 Task: Share through Files "Movie C.mp4" and Next
Action: Mouse moved to (235, 139)
Screenshot: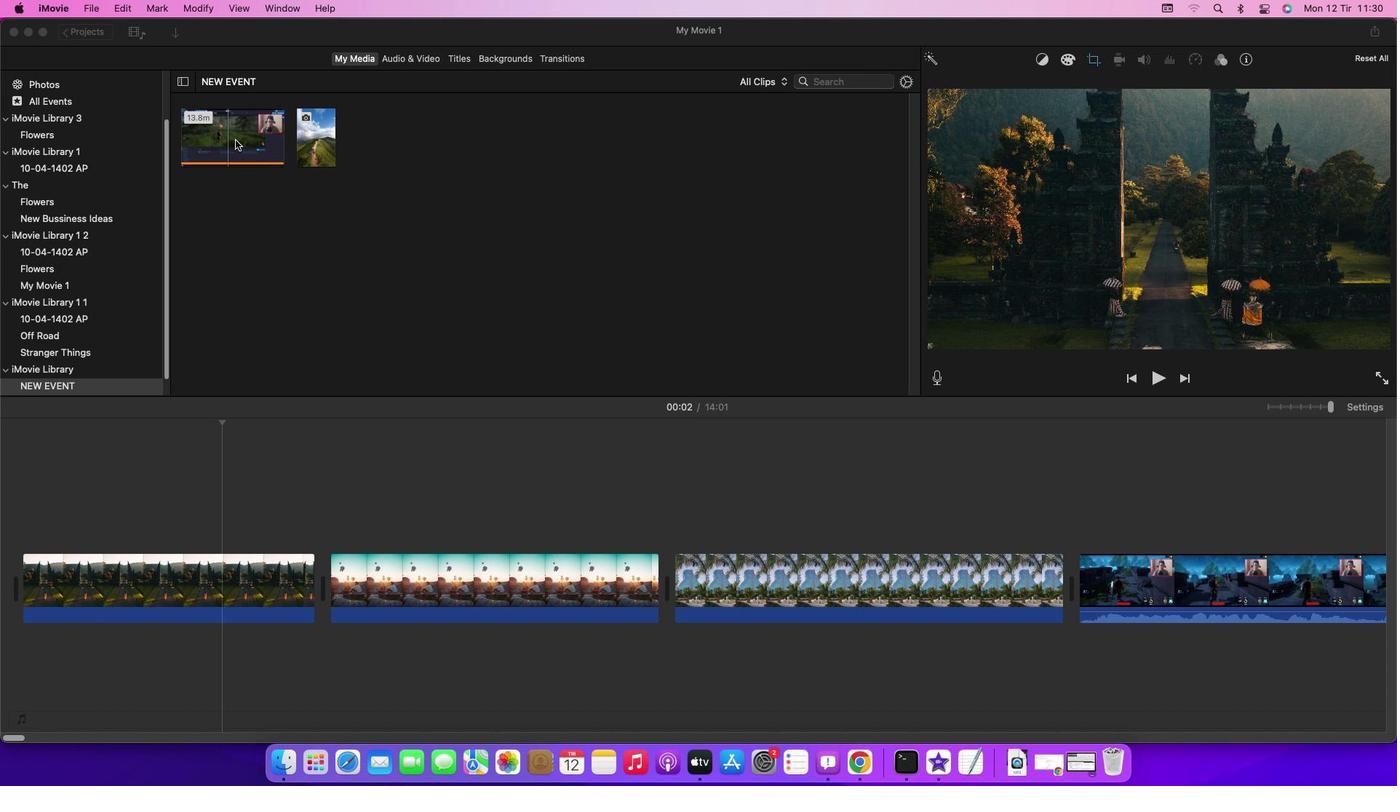 
Action: Mouse pressed left at (235, 139)
Screenshot: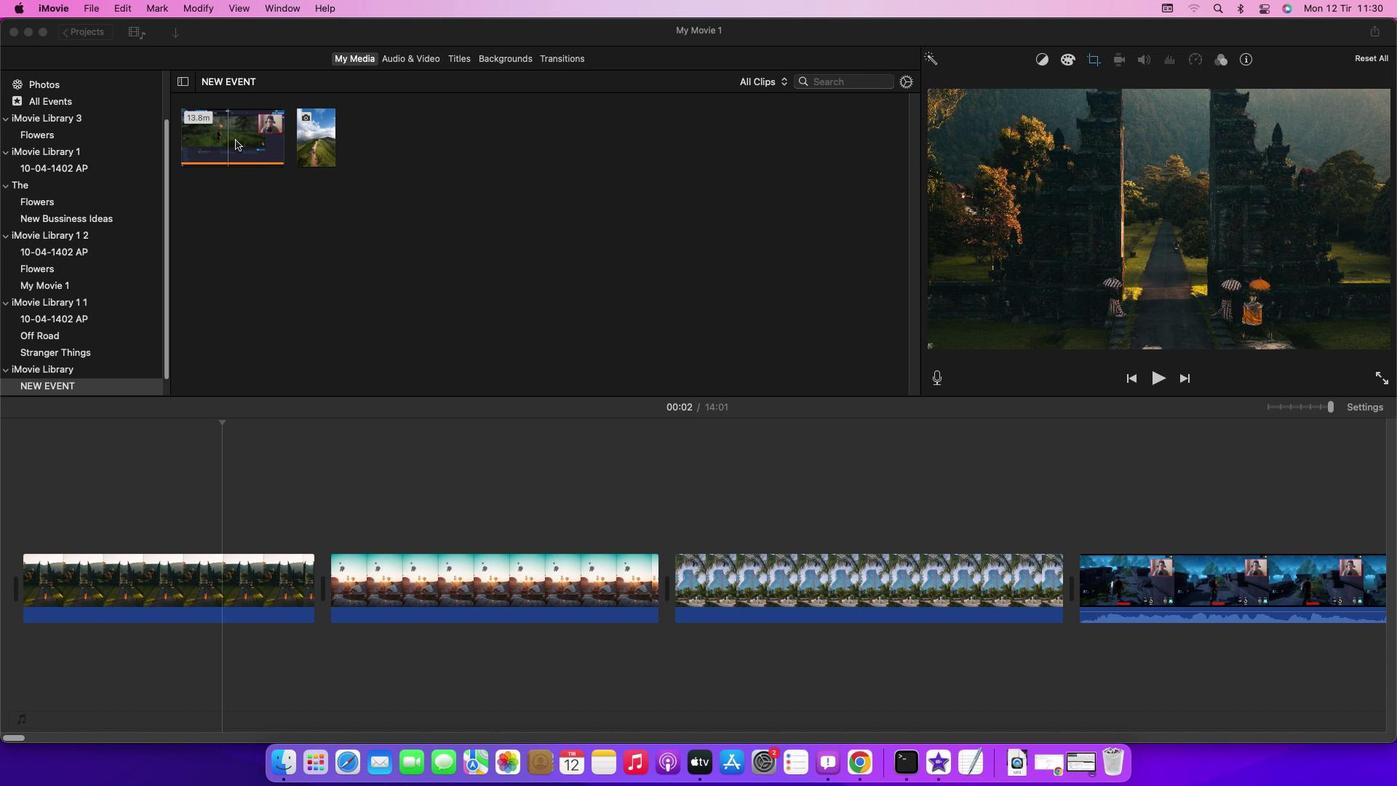 
Action: Mouse moved to (85, 4)
Screenshot: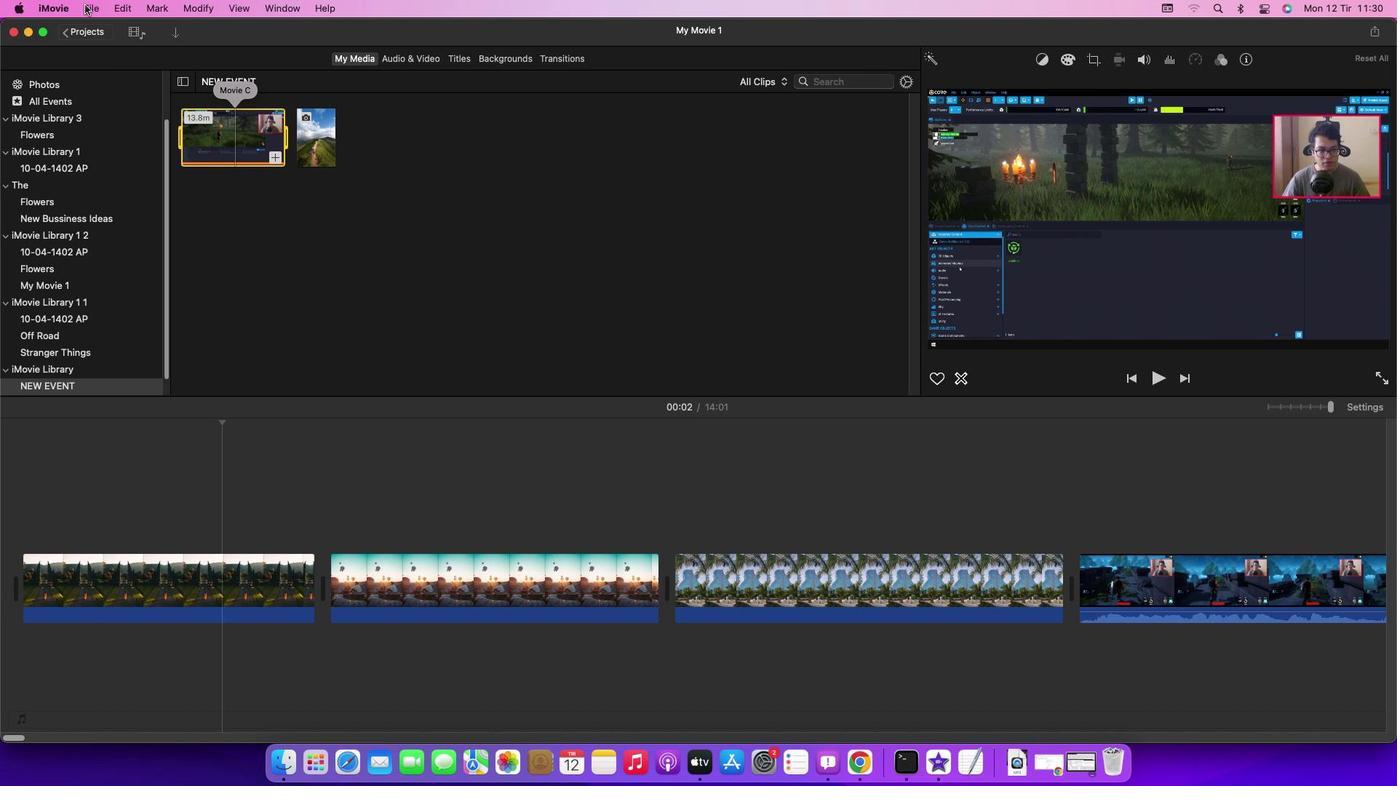 
Action: Mouse pressed left at (85, 4)
Screenshot: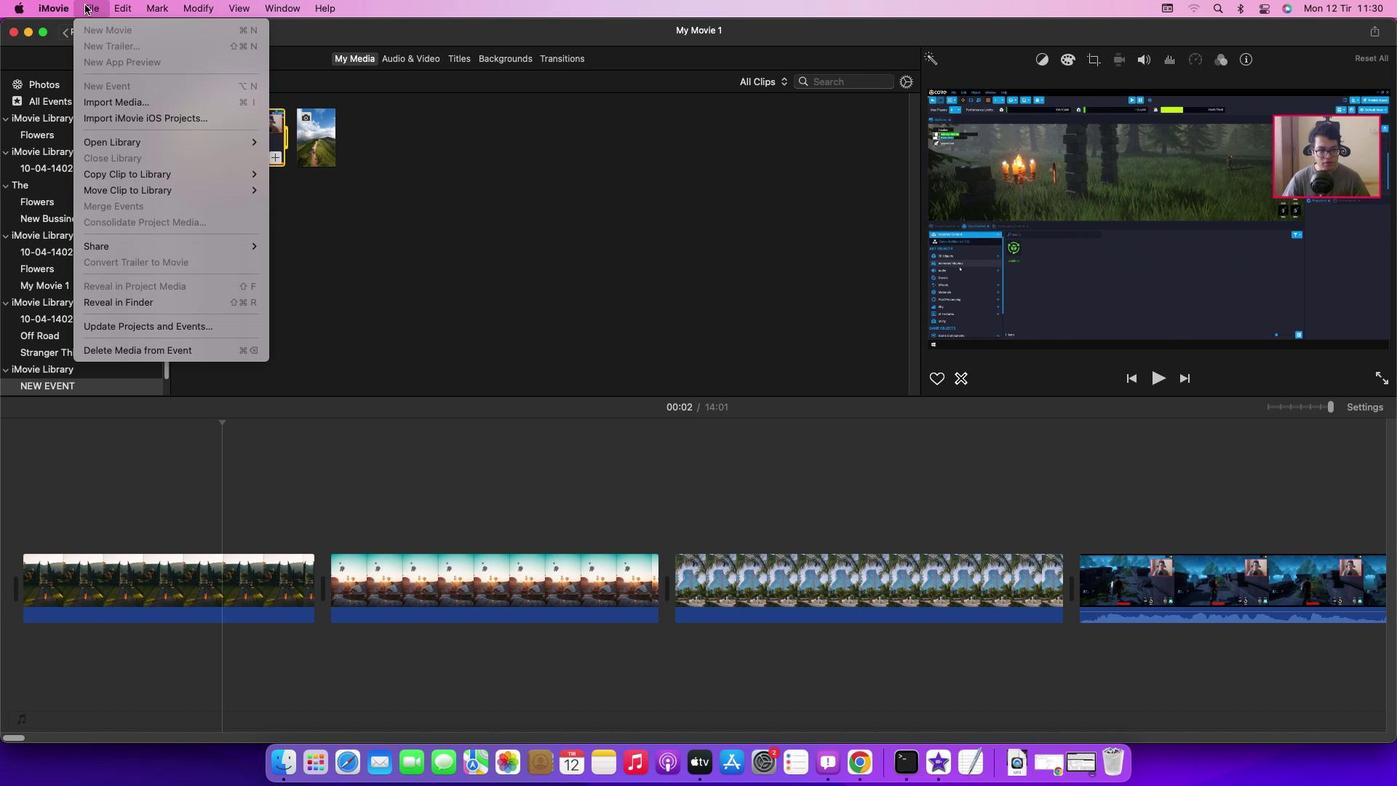 
Action: Mouse moved to (322, 299)
Screenshot: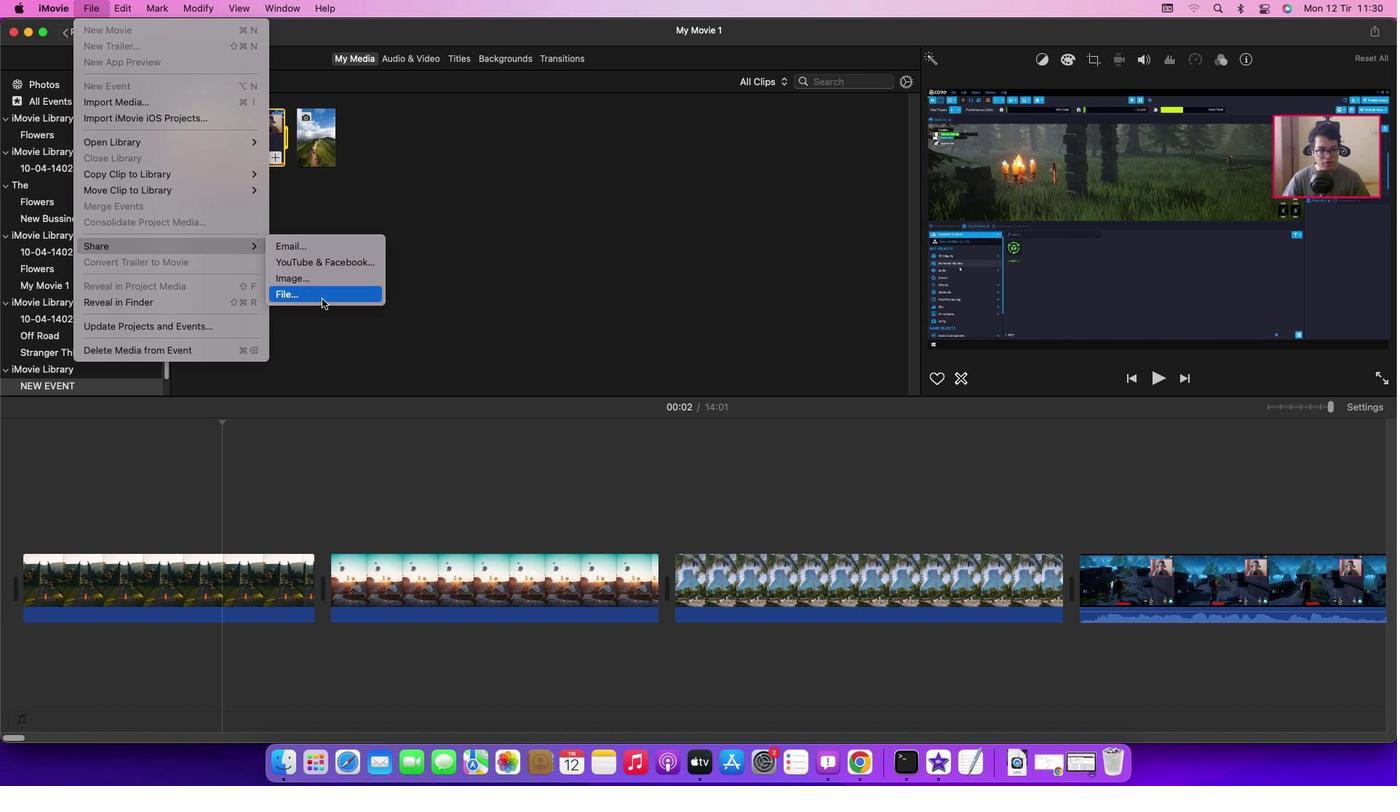 
Action: Mouse pressed left at (322, 299)
Screenshot: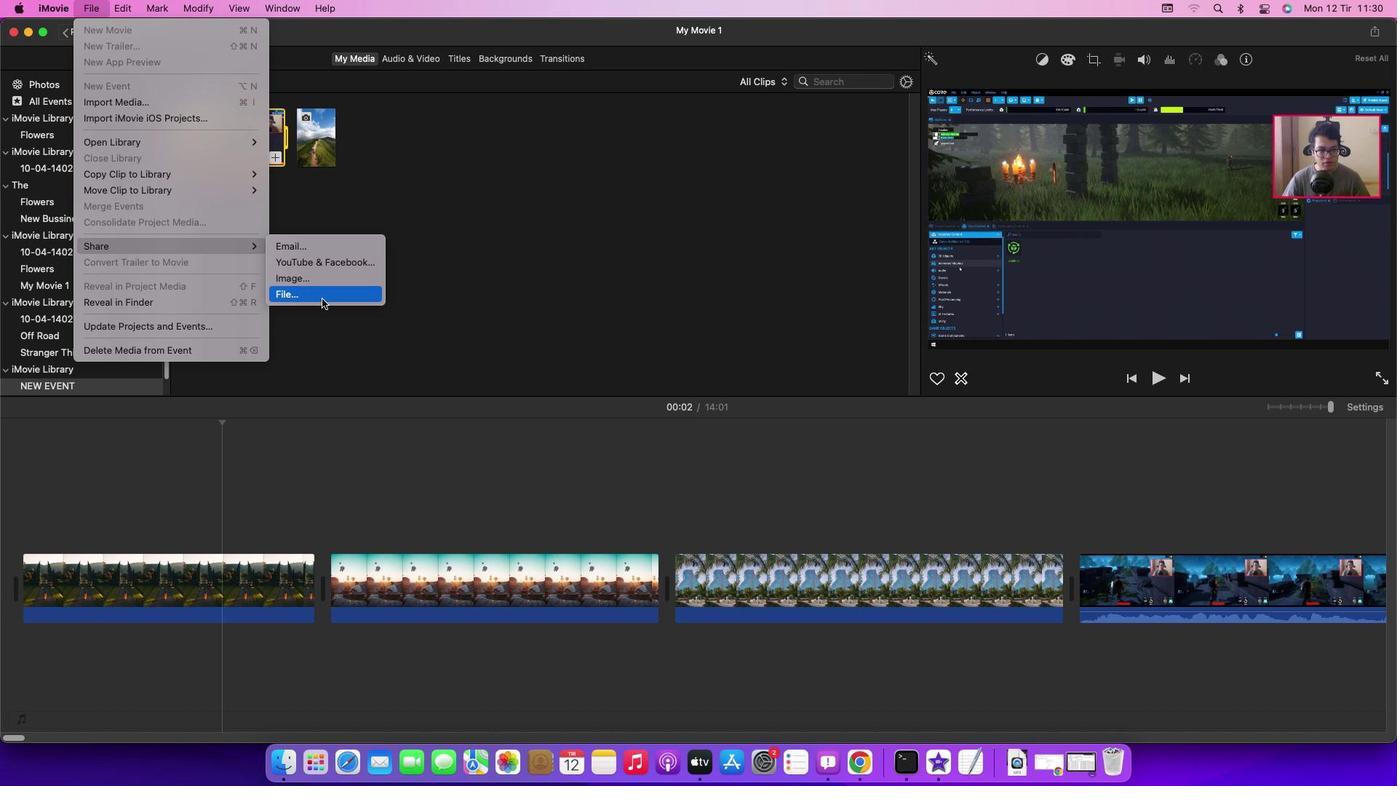 
Action: Mouse moved to (935, 412)
Screenshot: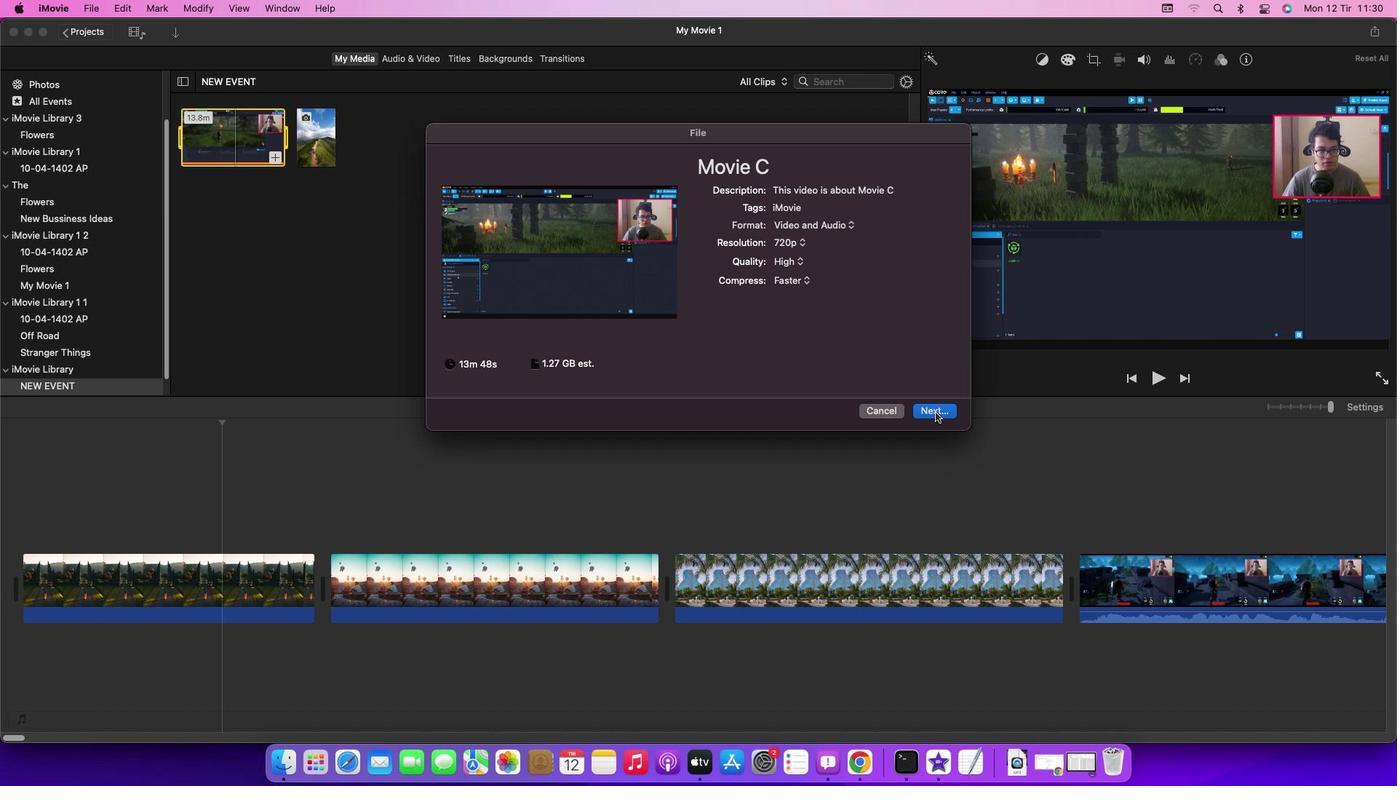 
Action: Mouse pressed left at (935, 412)
Screenshot: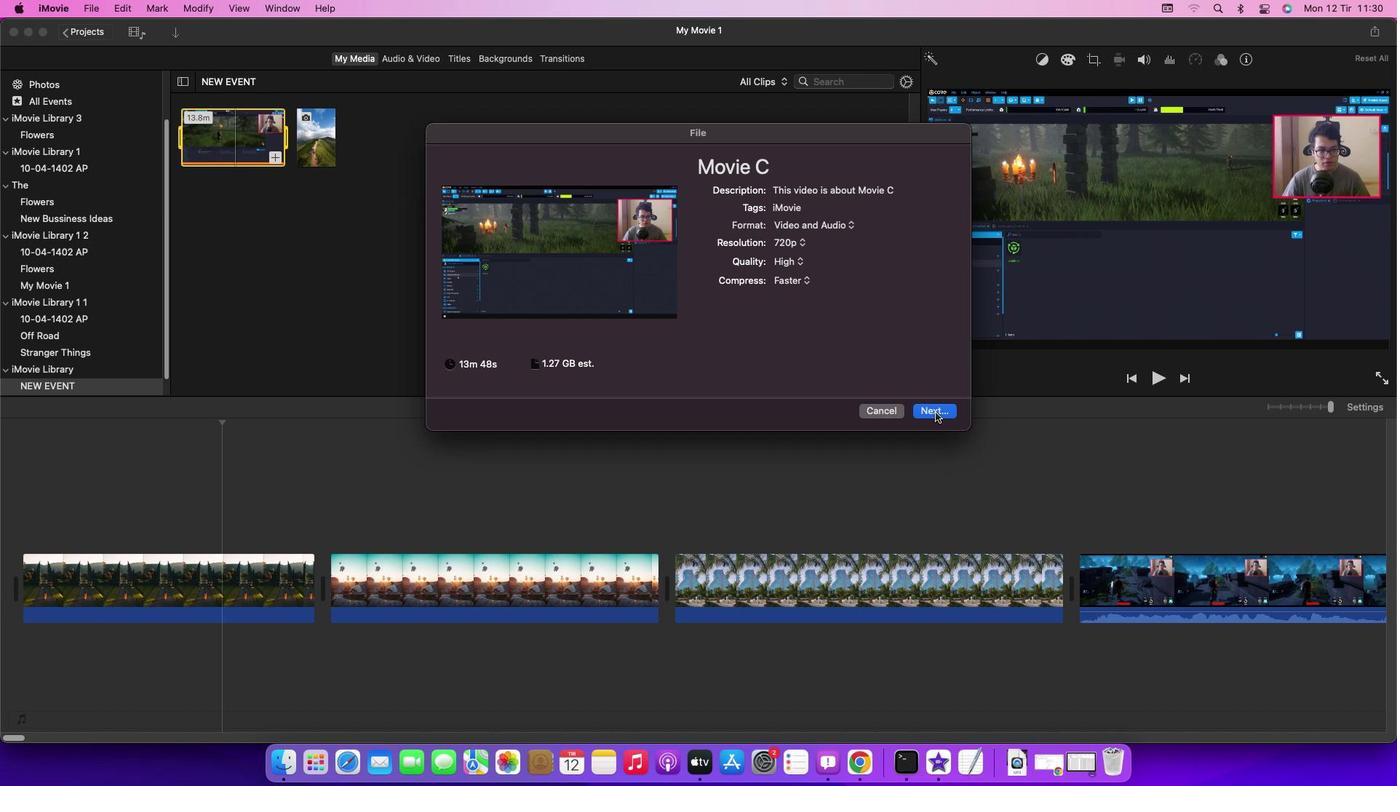 
Action: Mouse moved to (760, 306)
Screenshot: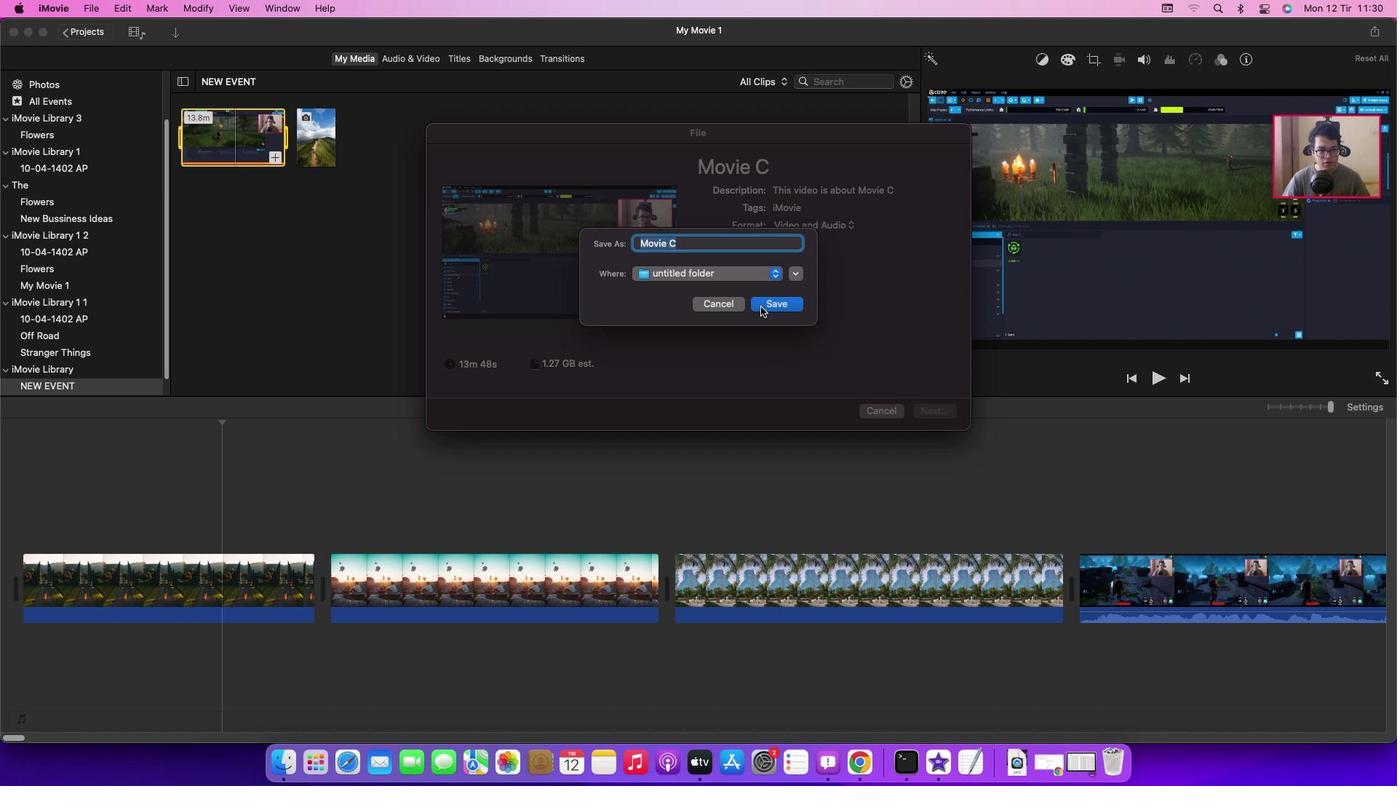 
Action: Mouse pressed left at (760, 306)
Screenshot: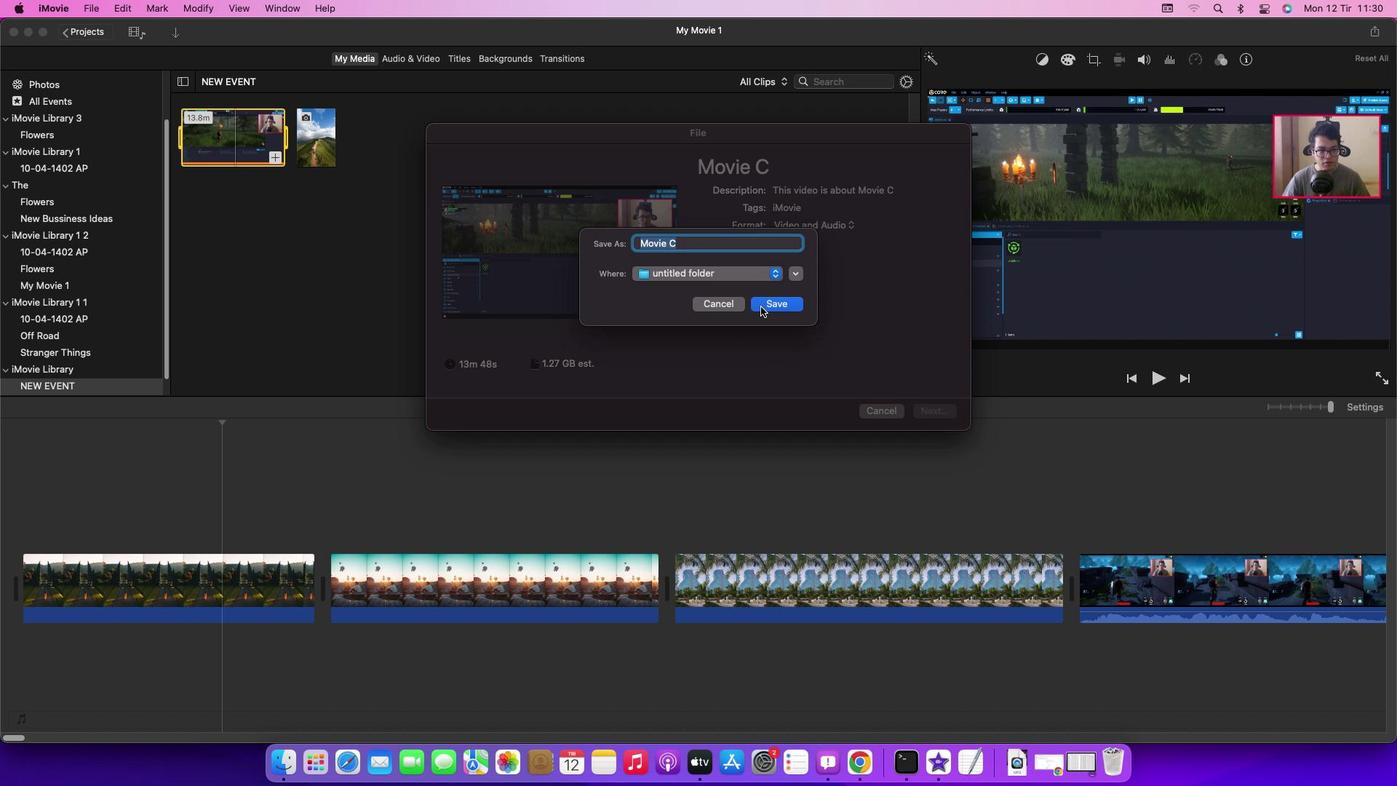 
Action: Mouse moved to (628, 295)
Screenshot: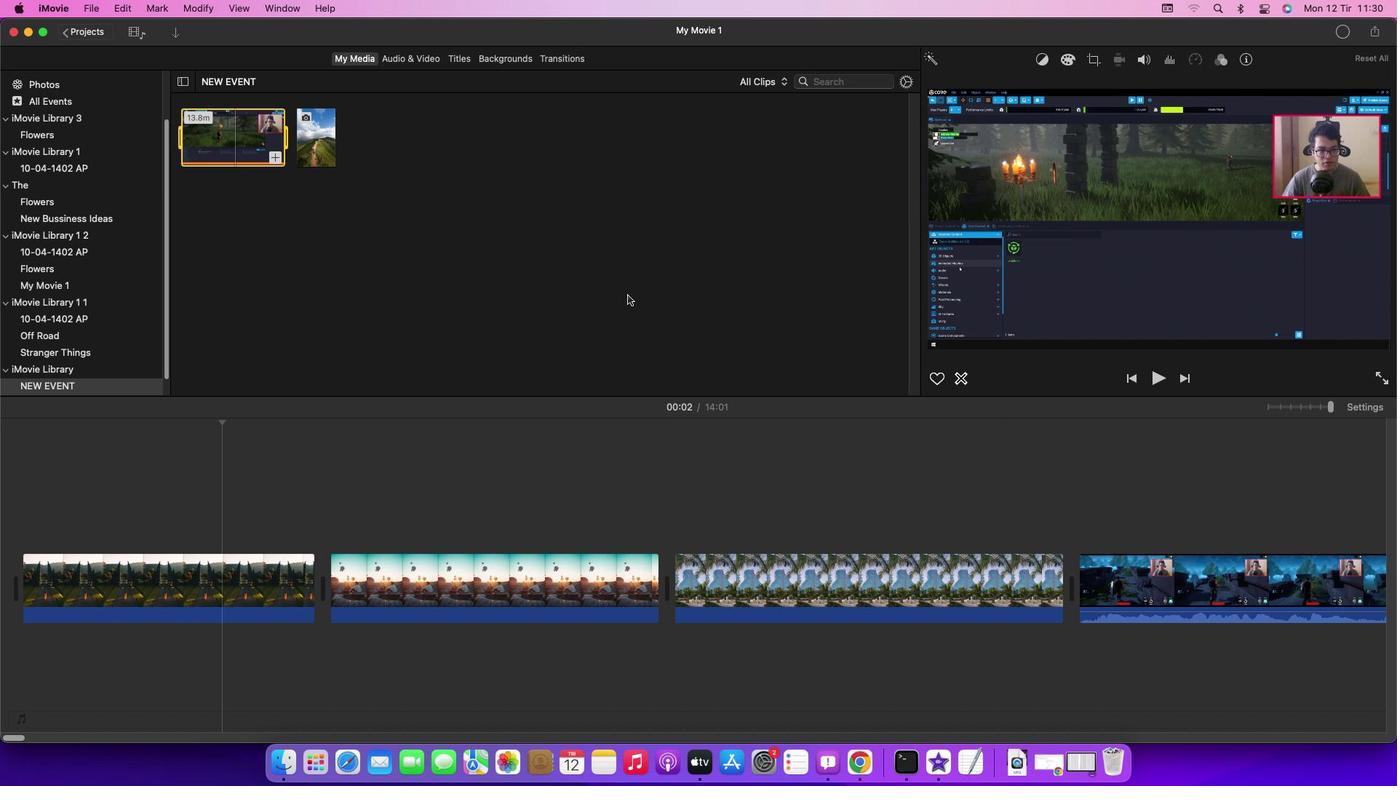 
